 Task: Explore different accommodation options on Airbnb by searching for destinations and browsing categories.
Action: Mouse moved to (499, 101)
Screenshot: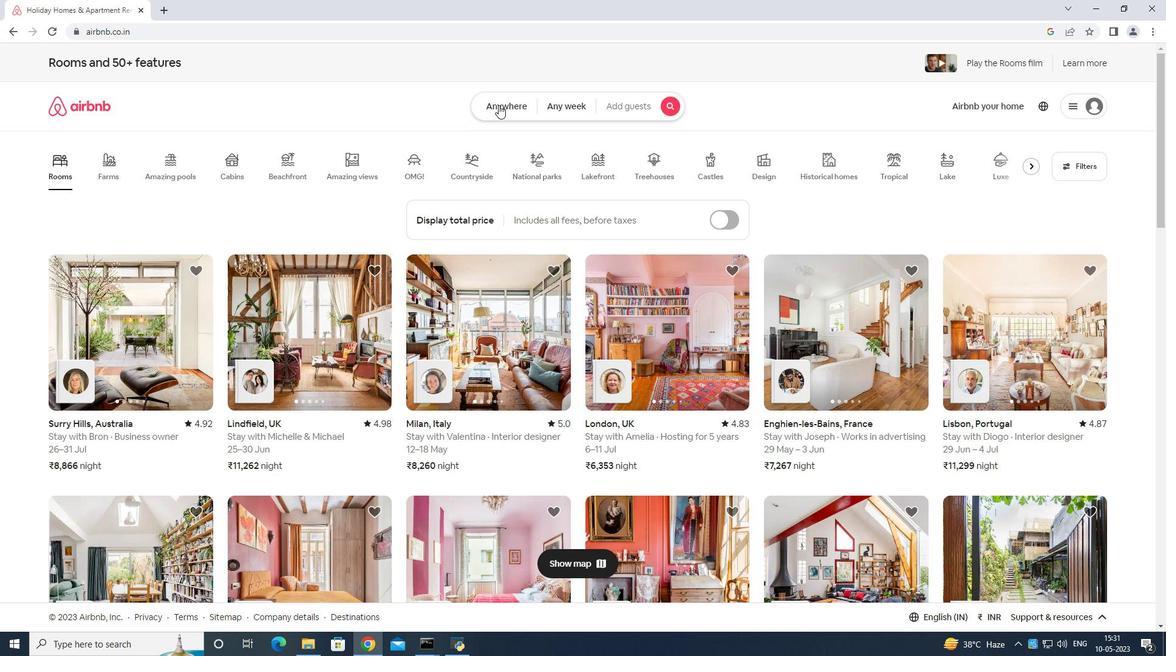
Action: Mouse pressed left at (499, 101)
Screenshot: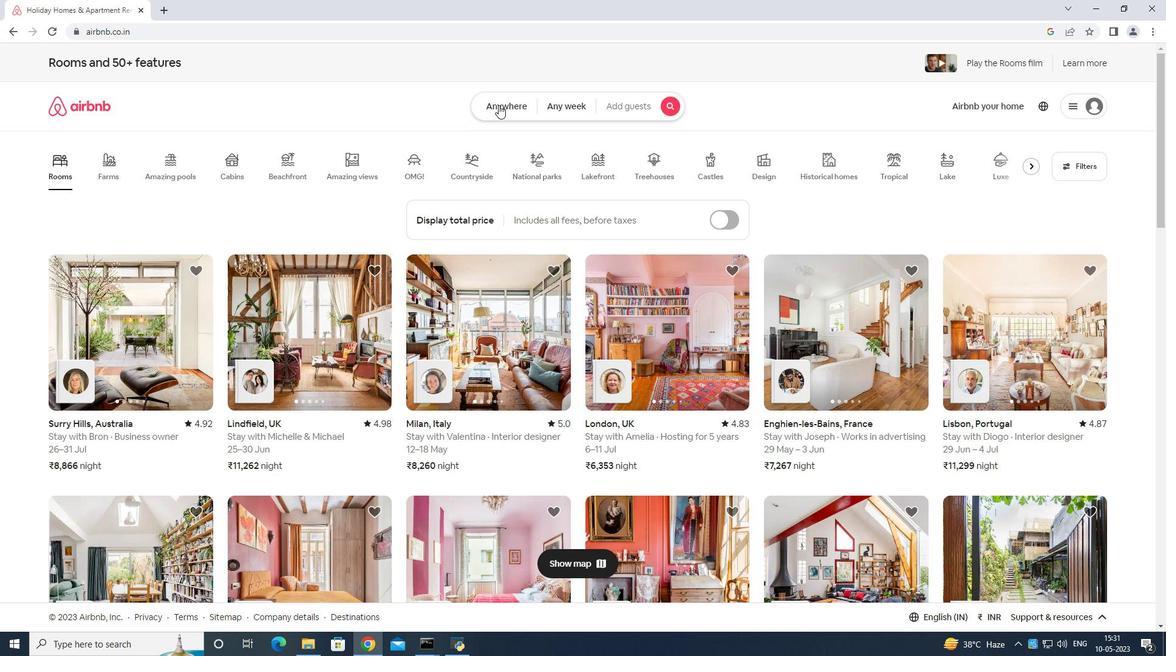 
Action: Mouse moved to (459, 139)
Screenshot: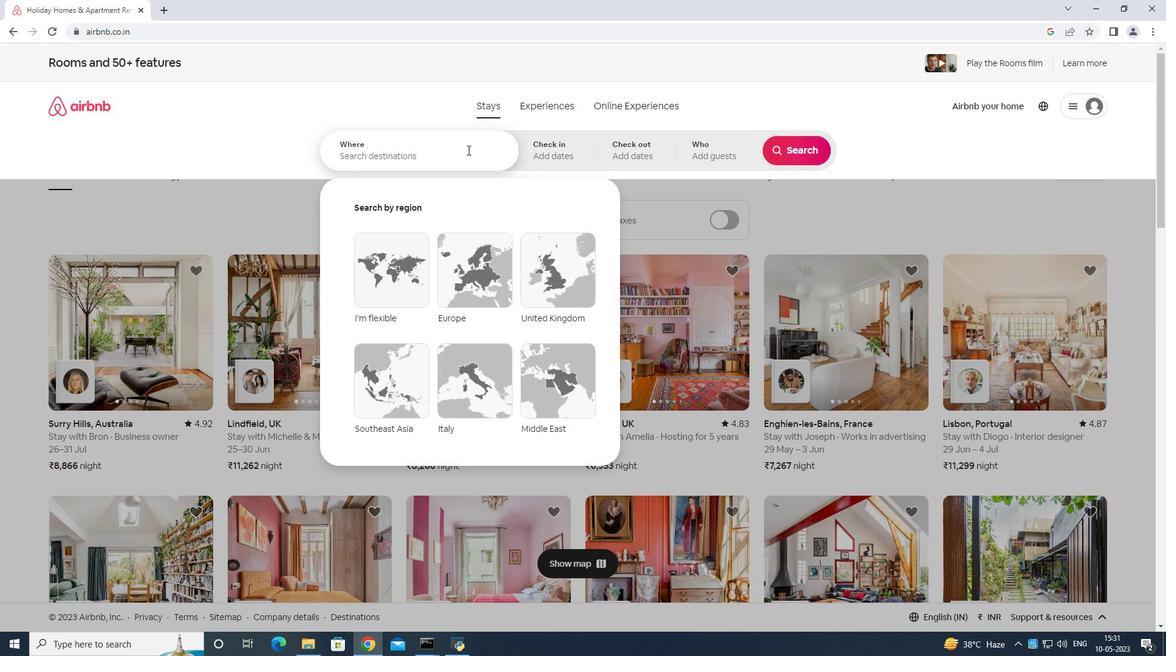 
Action: Mouse pressed left at (459, 139)
Screenshot: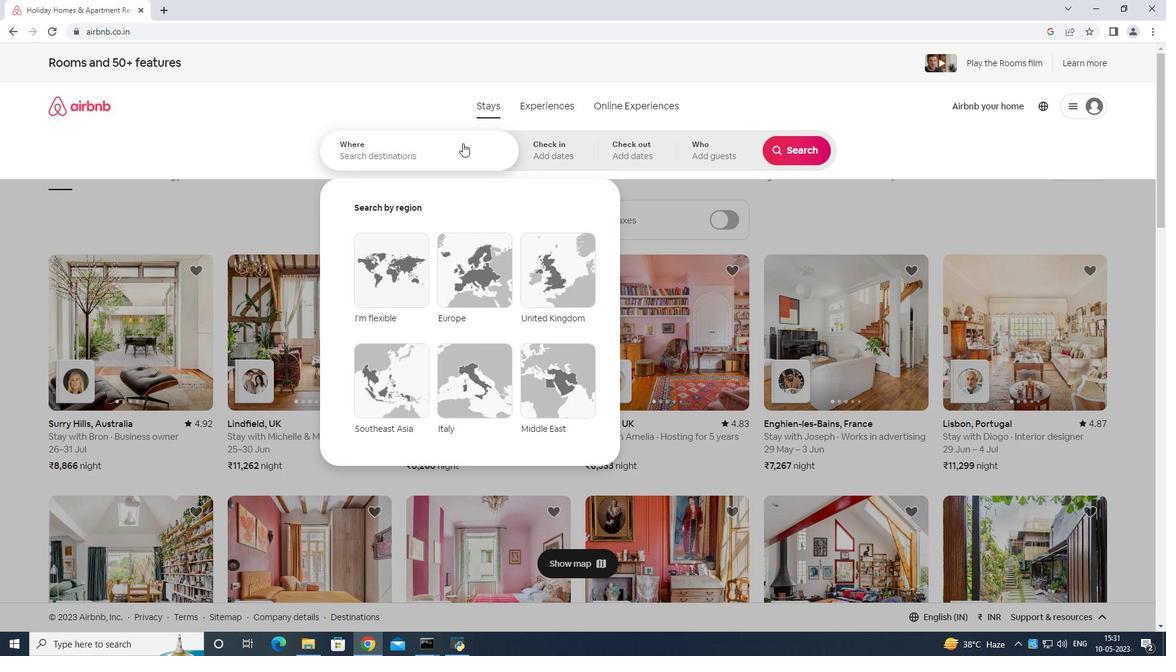
Action: Mouse moved to (459, 138)
Screenshot: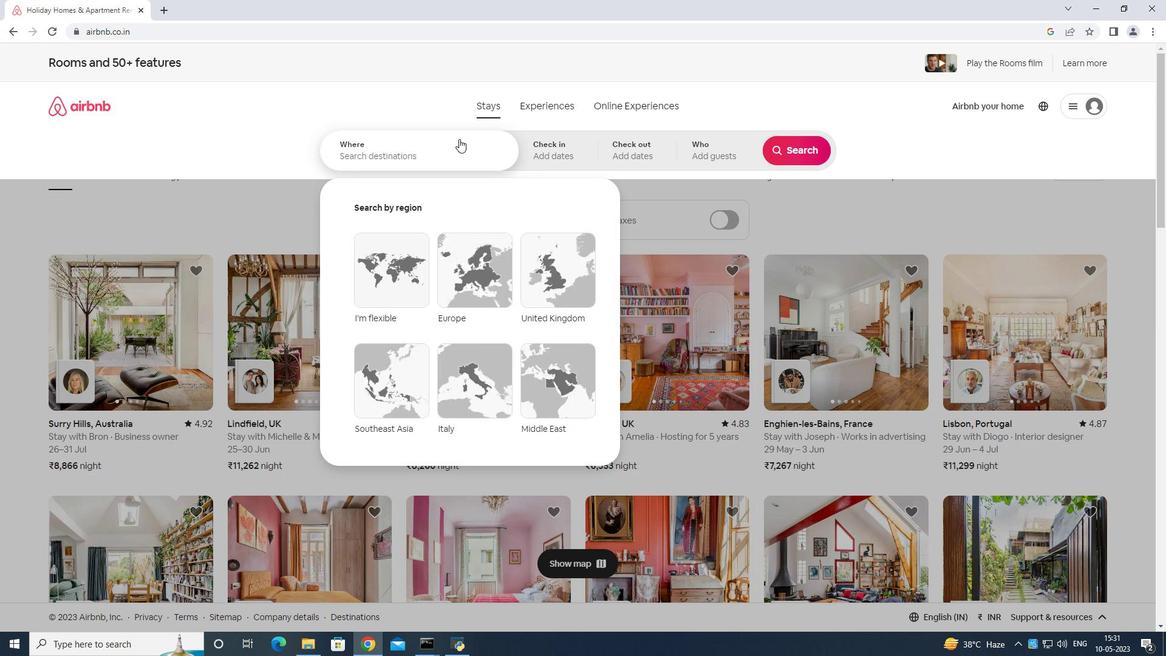 
Action: Key pressed <Key.shift>la<Key.space>
Screenshot: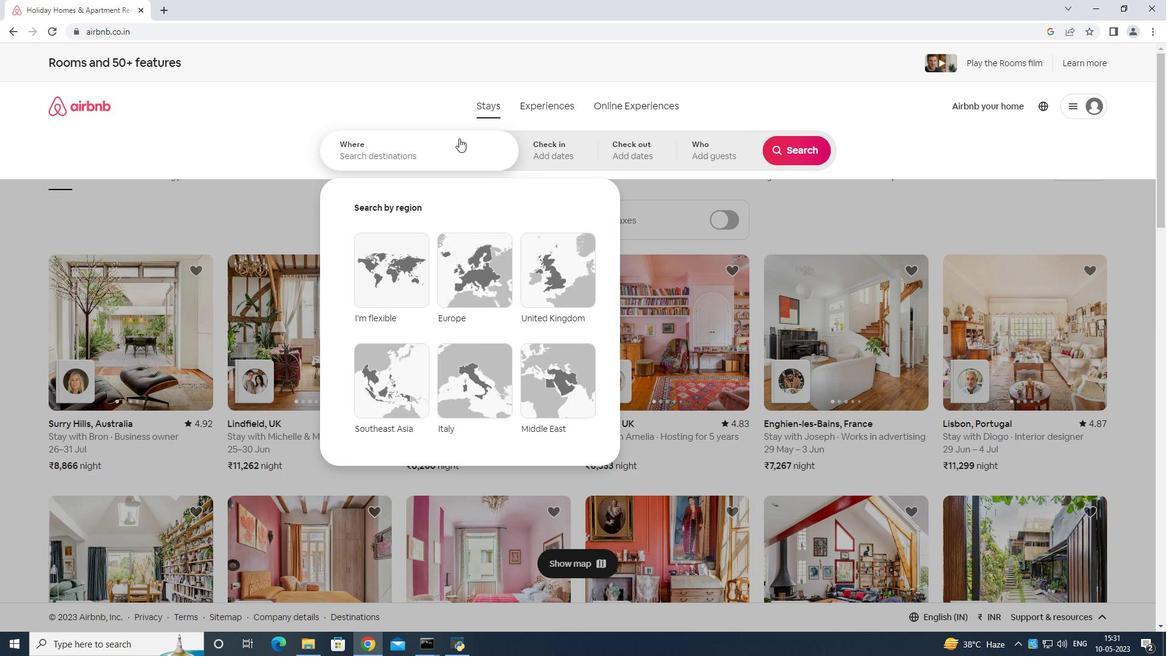 
Action: Mouse moved to (493, 65)
Screenshot: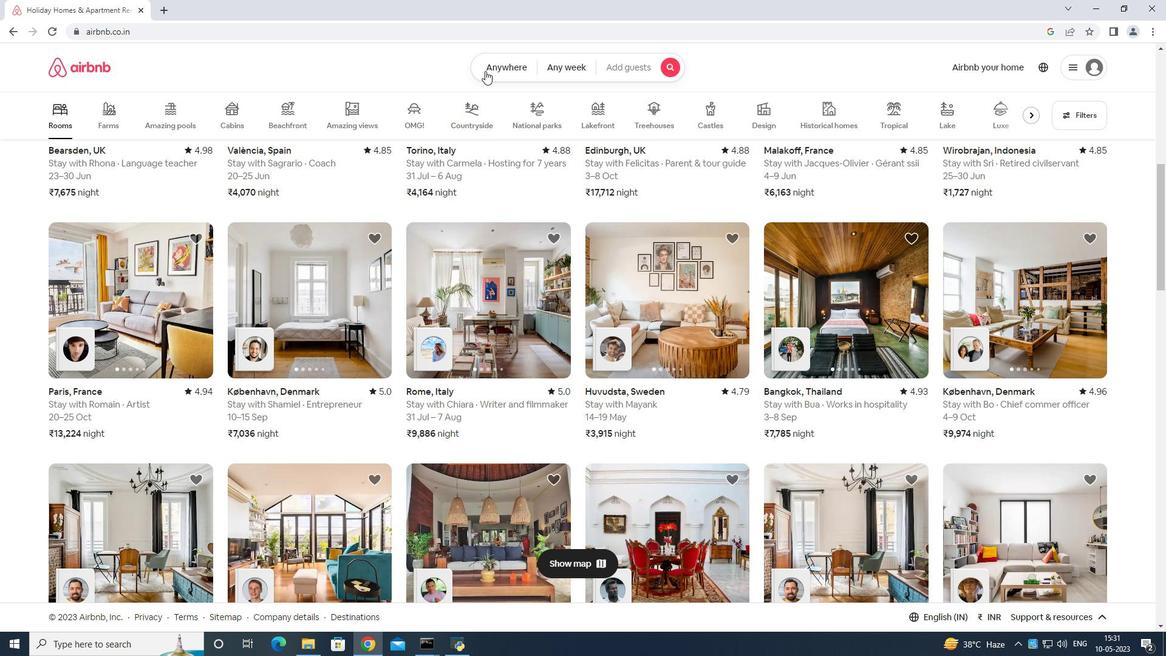 
Action: Mouse pressed left at (493, 65)
Screenshot: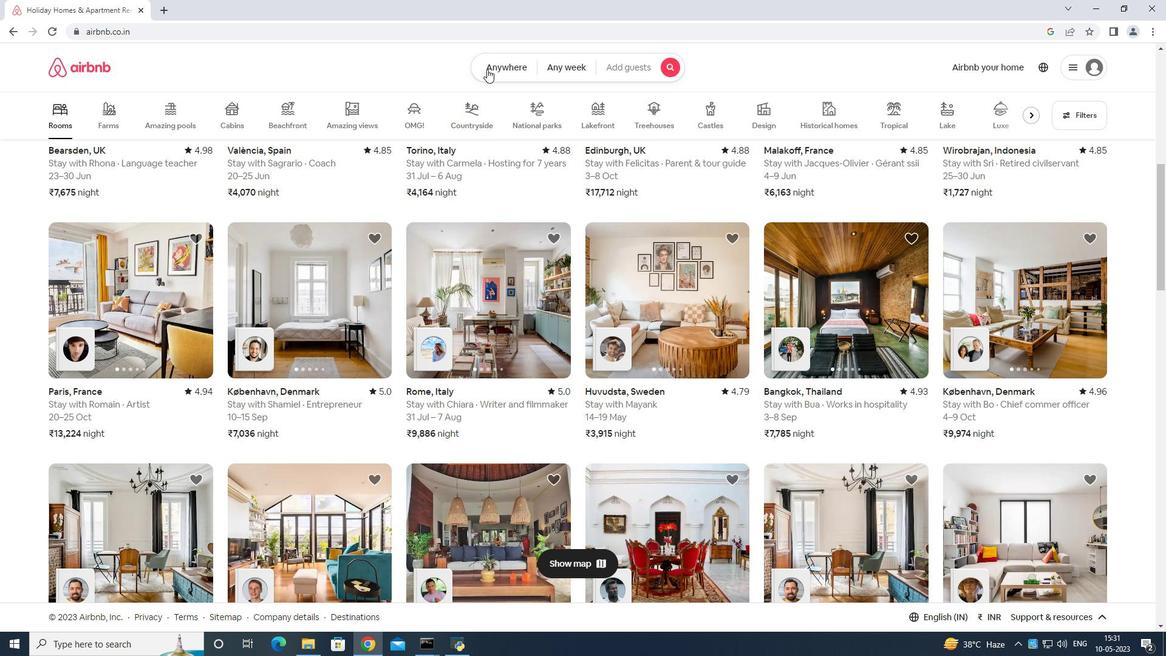 
Action: Mouse moved to (422, 108)
Screenshot: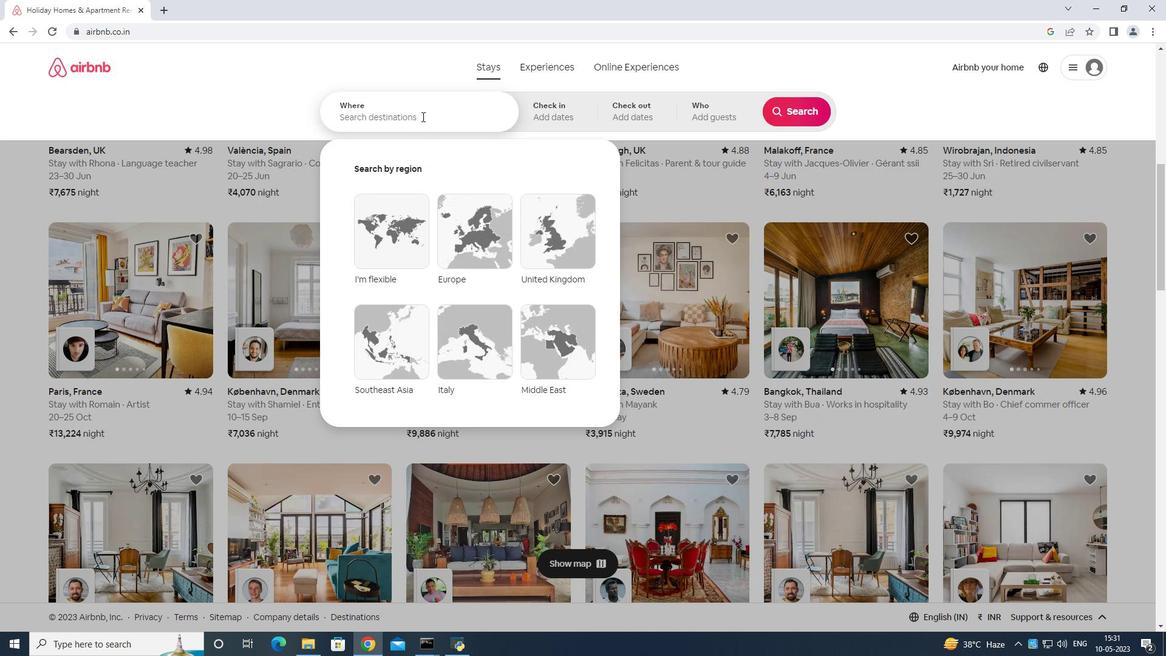 
Action: Mouse pressed left at (422, 108)
Screenshot: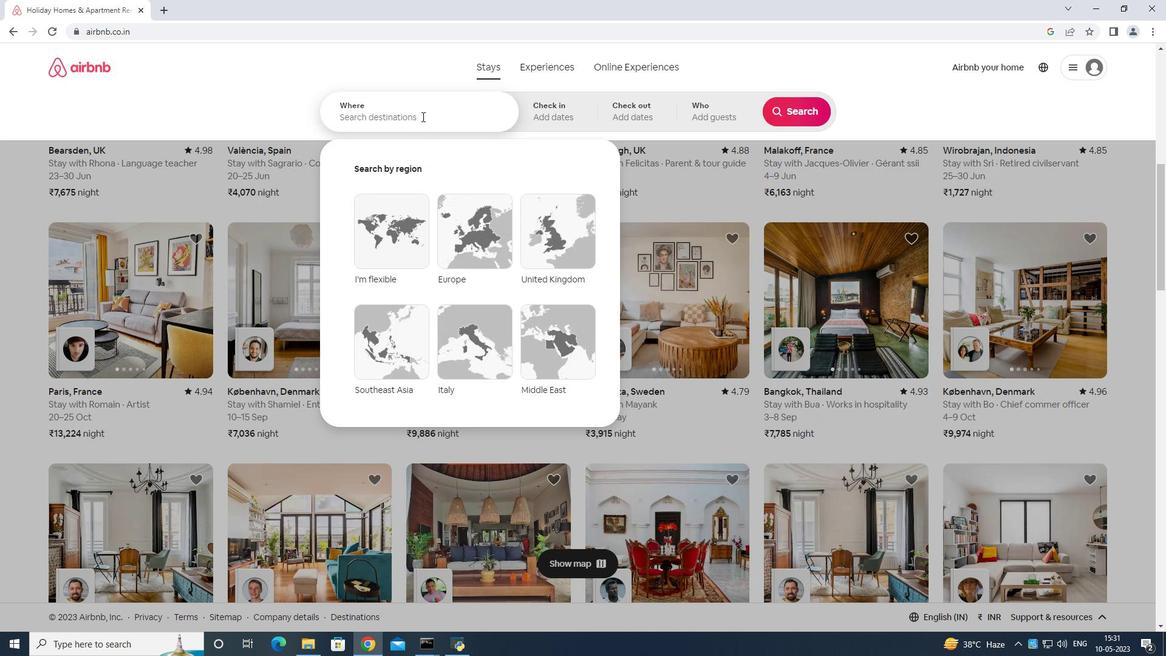 
Action: Mouse moved to (423, 97)
Screenshot: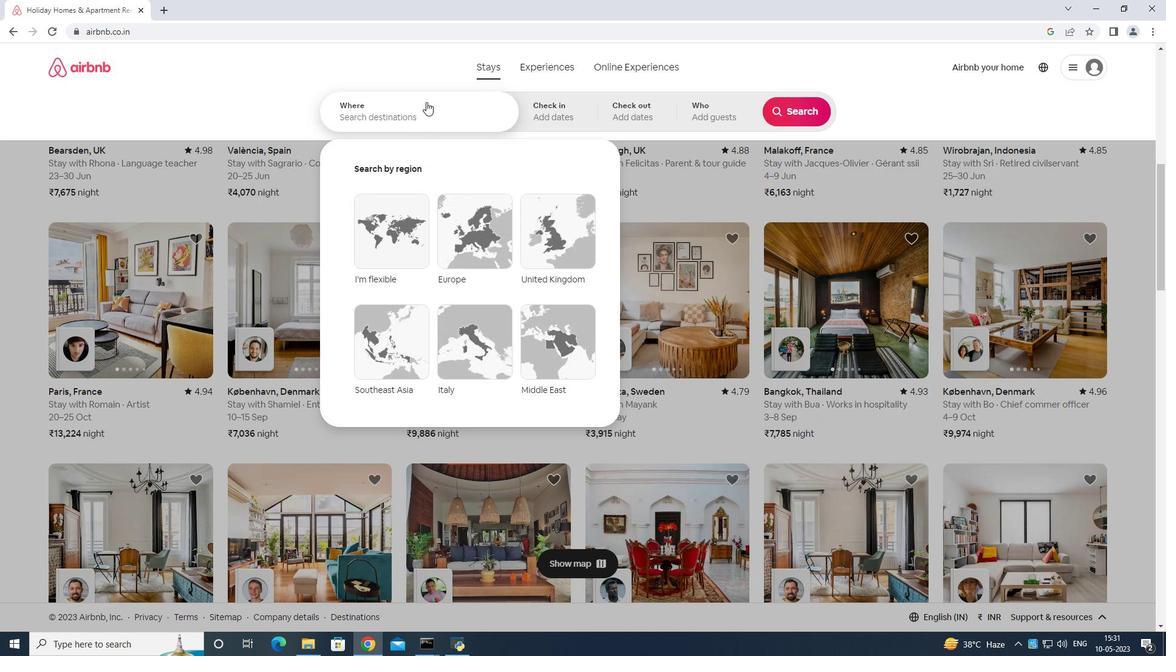 
Action: Key pressed <Key.shift>La<Key.space>
Screenshot: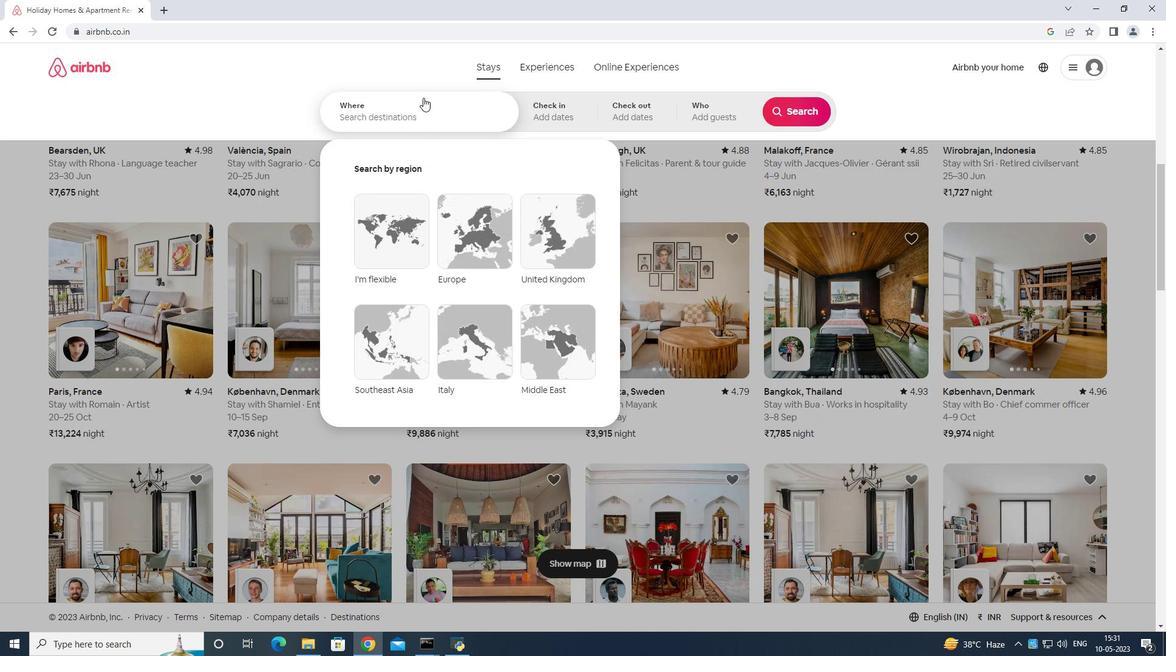 
Action: Mouse moved to (516, 69)
Screenshot: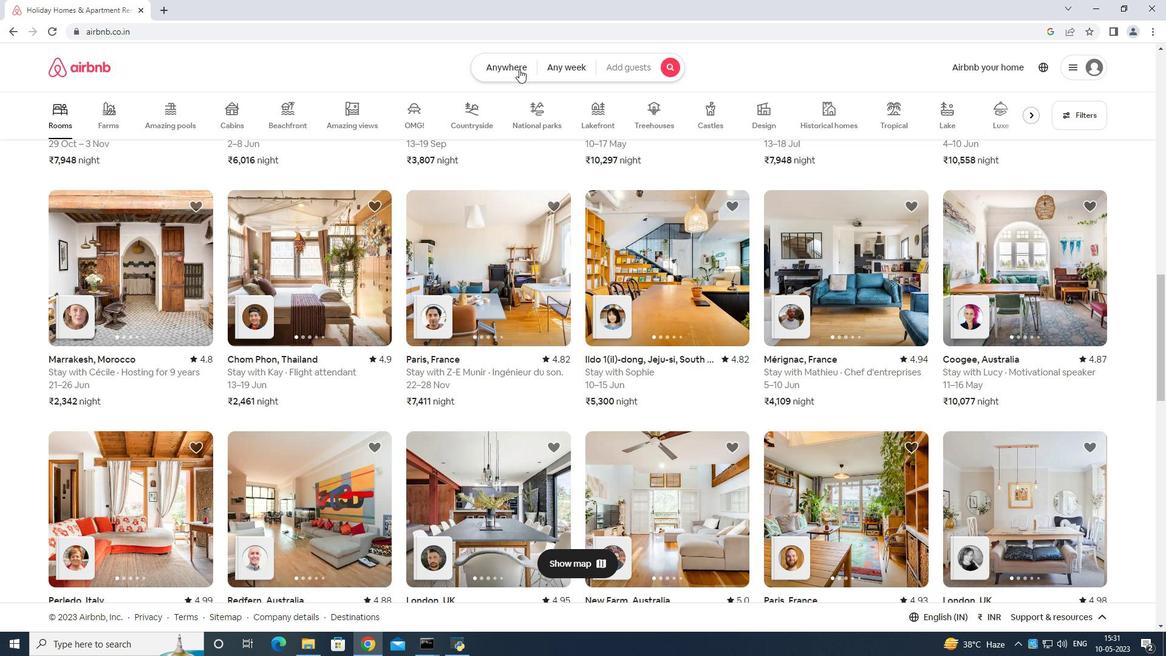 
Action: Mouse pressed left at (516, 69)
Screenshot: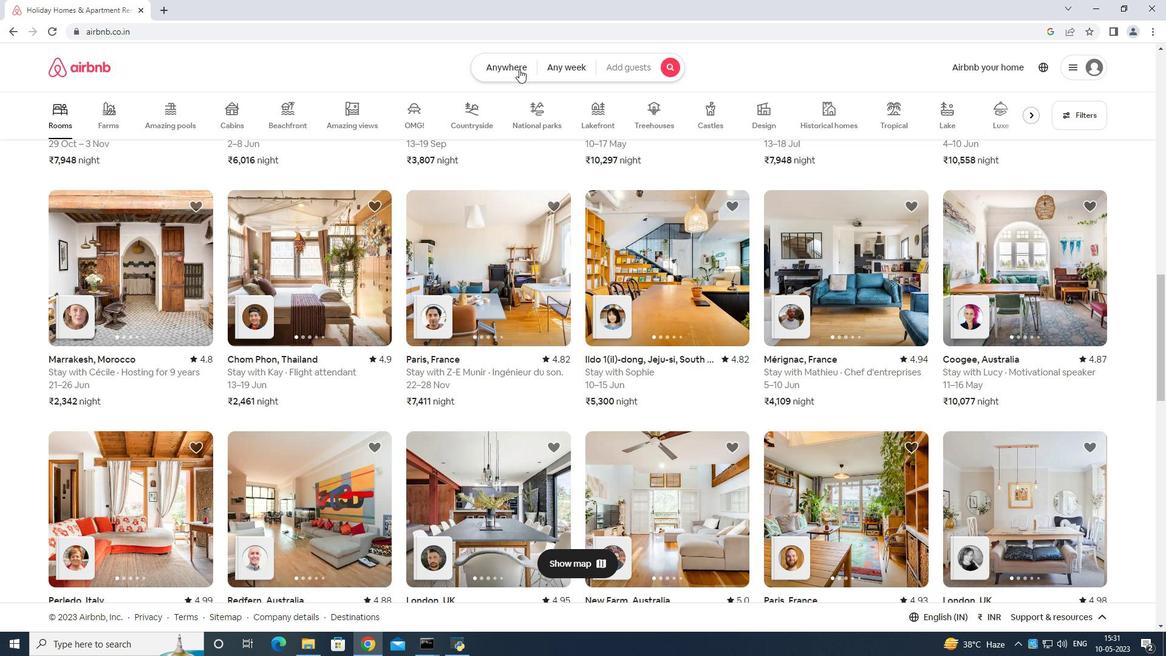 
Action: Mouse moved to (510, 69)
Screenshot: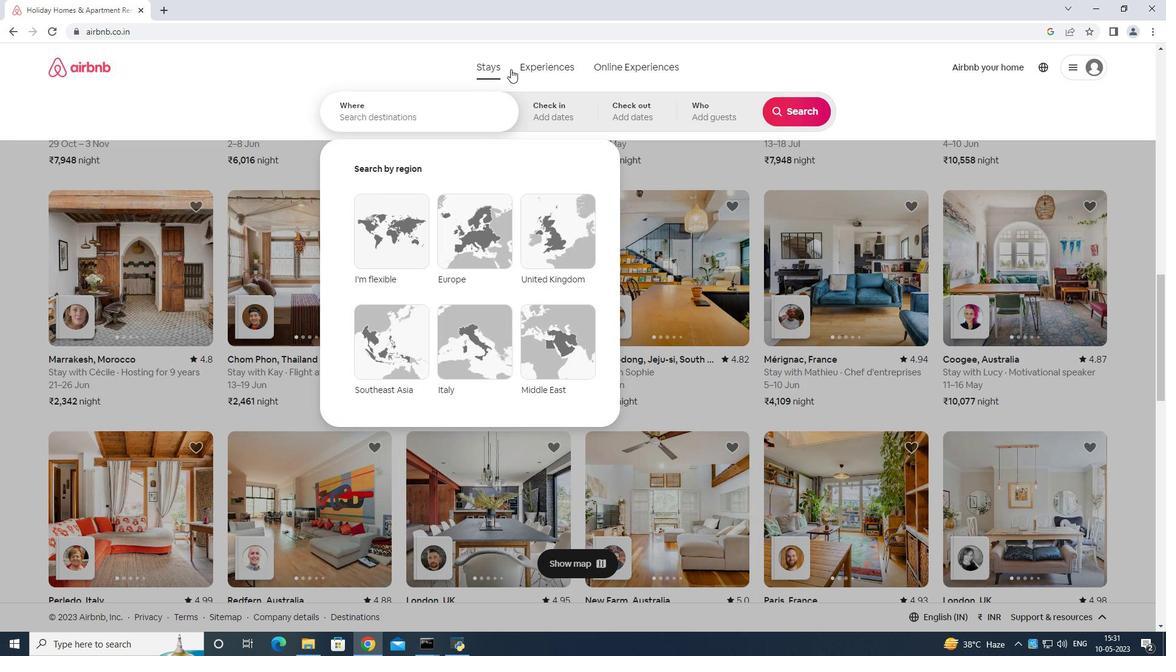 
